 Task: Enable automatically detect markdown from preferences.
Action: Mouse moved to (192, 67)
Screenshot: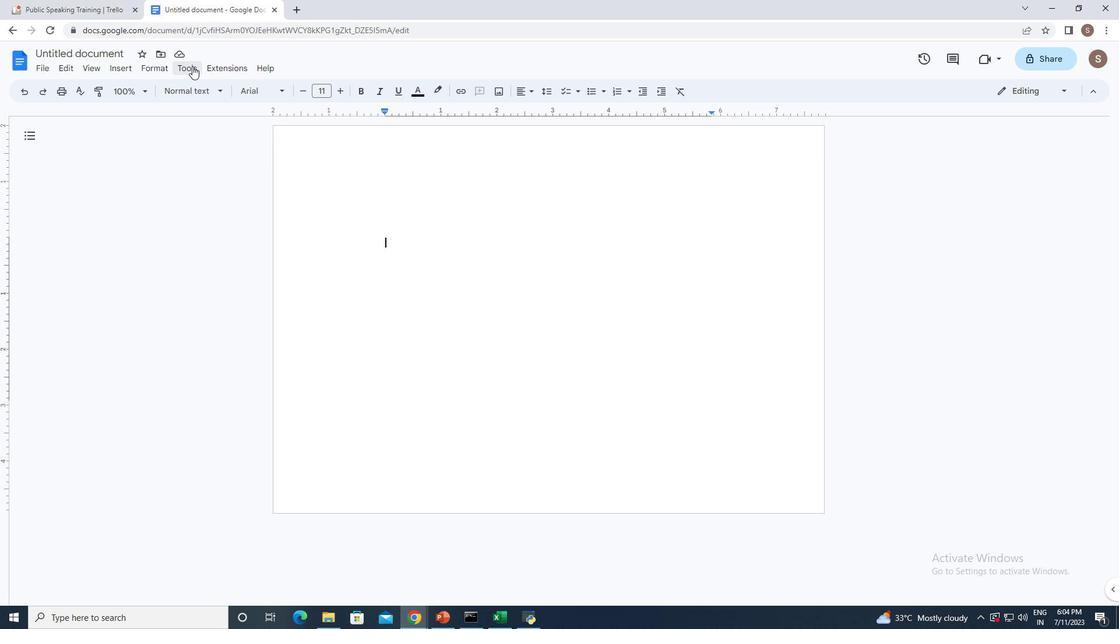 
Action: Mouse pressed left at (192, 67)
Screenshot: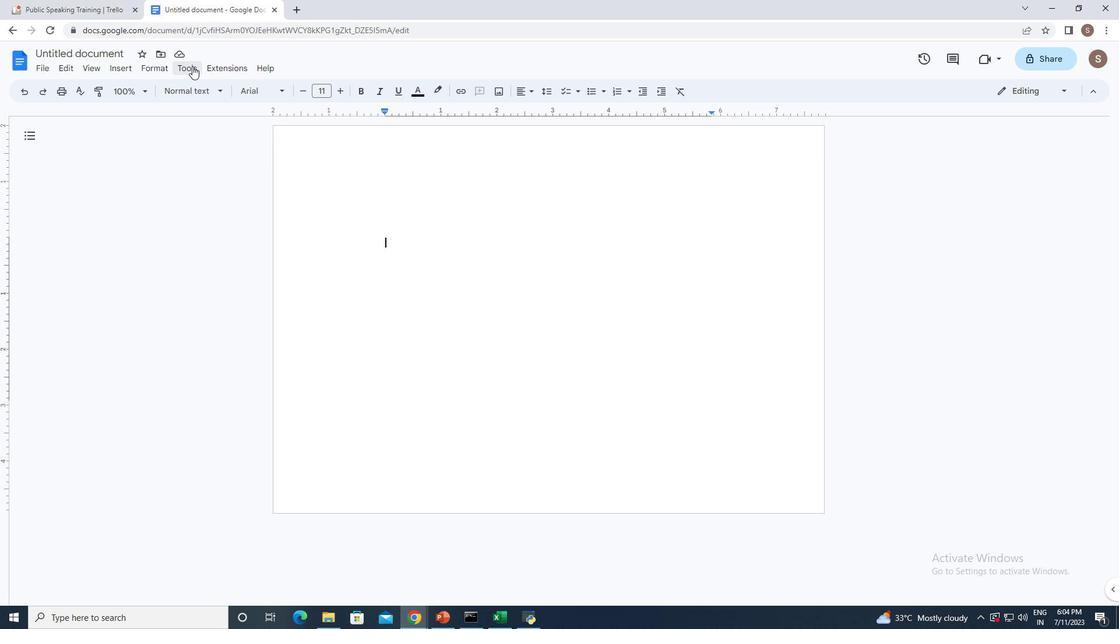 
Action: Mouse moved to (225, 348)
Screenshot: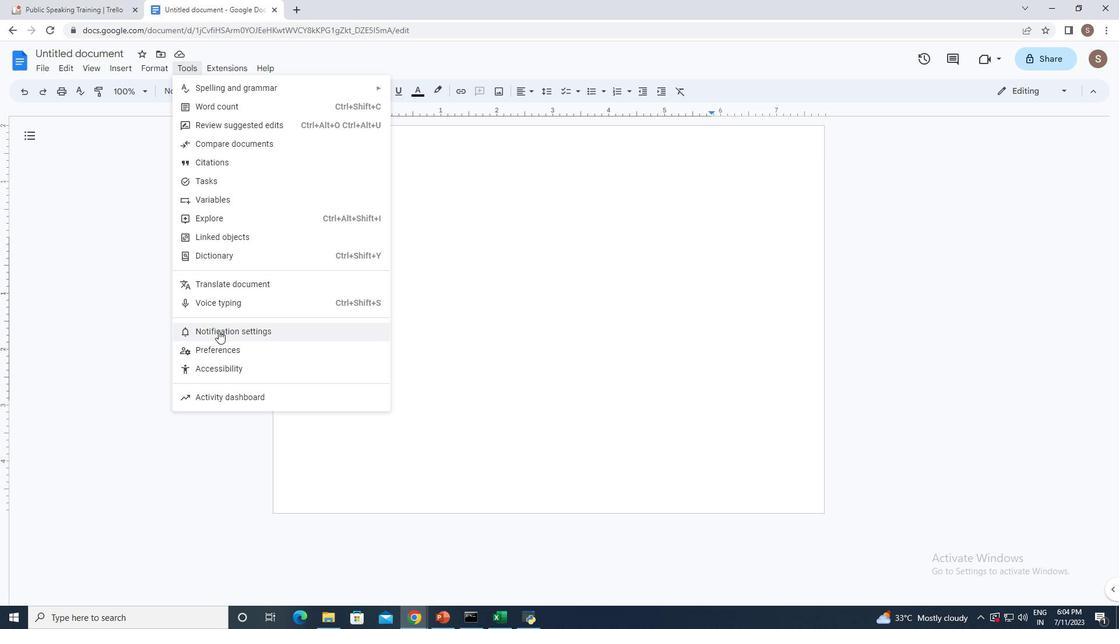 
Action: Mouse pressed left at (225, 348)
Screenshot: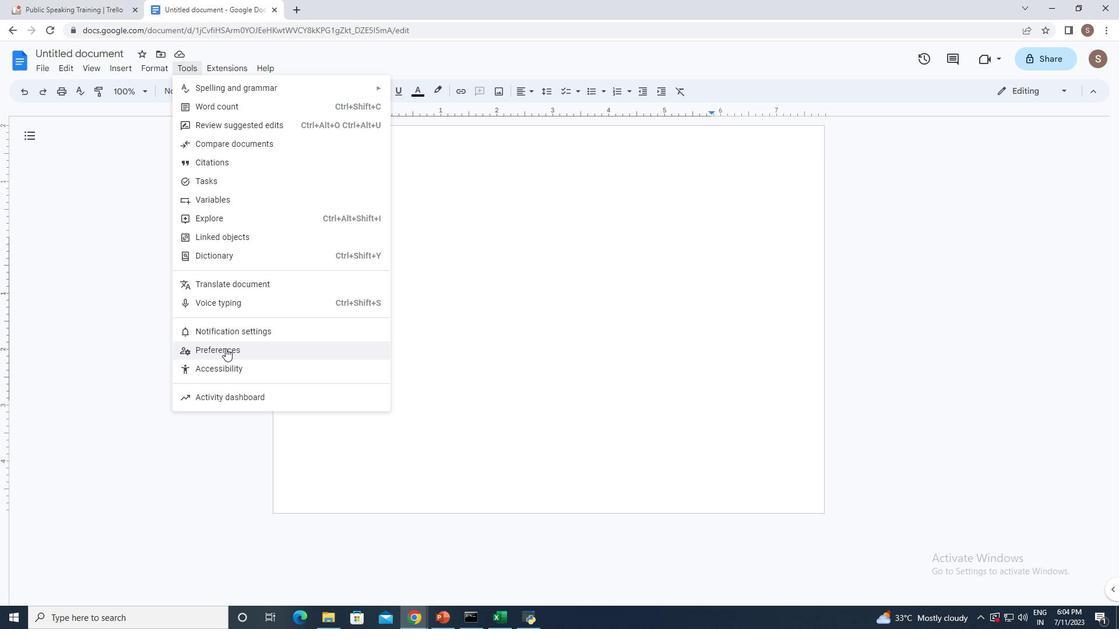 
Action: Mouse moved to (415, 334)
Screenshot: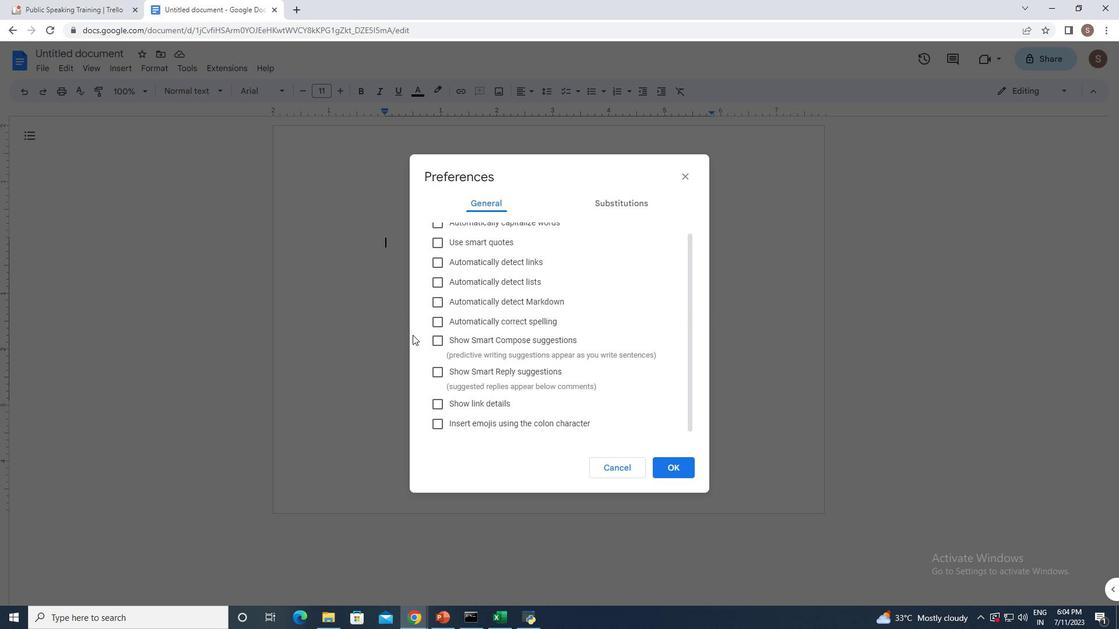 
Action: Mouse scrolled (415, 334) with delta (0, 0)
Screenshot: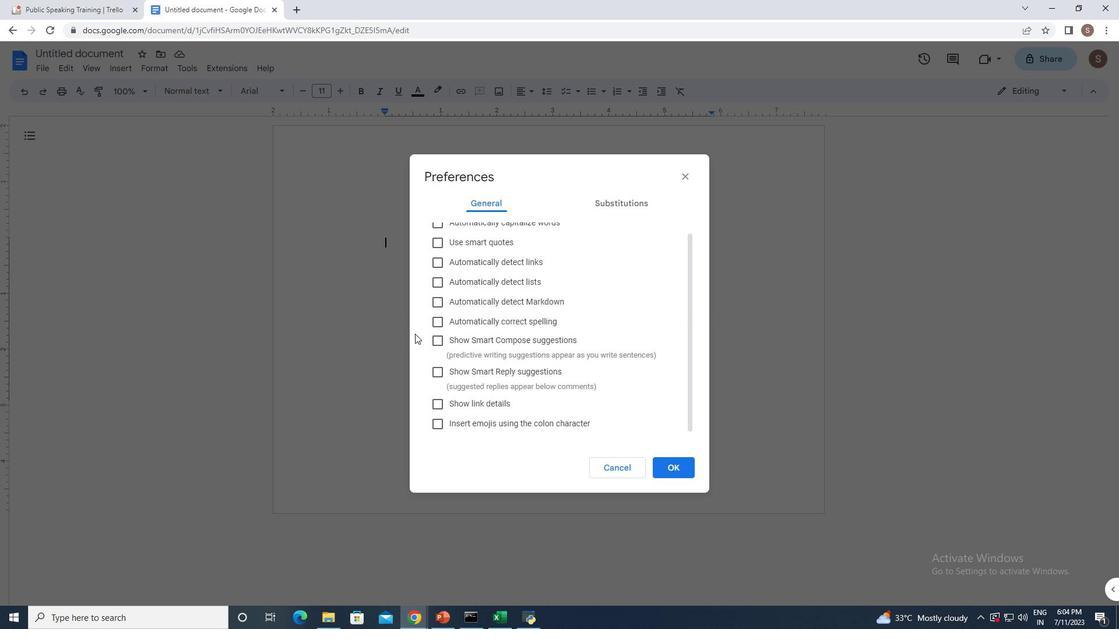 
Action: Mouse scrolled (415, 334) with delta (0, 0)
Screenshot: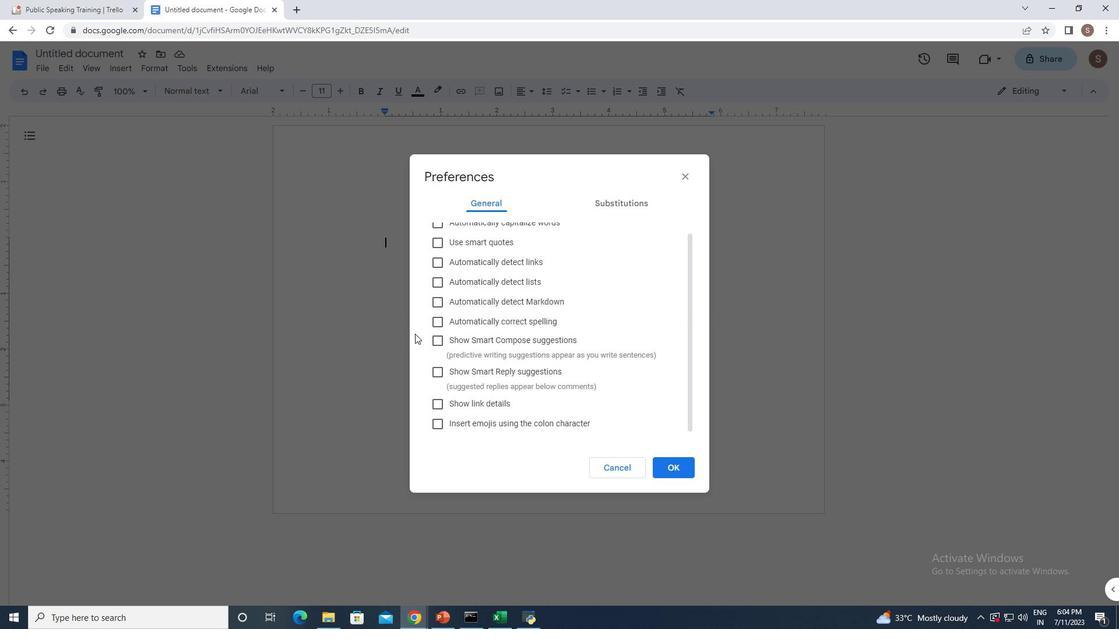 
Action: Mouse moved to (486, 298)
Screenshot: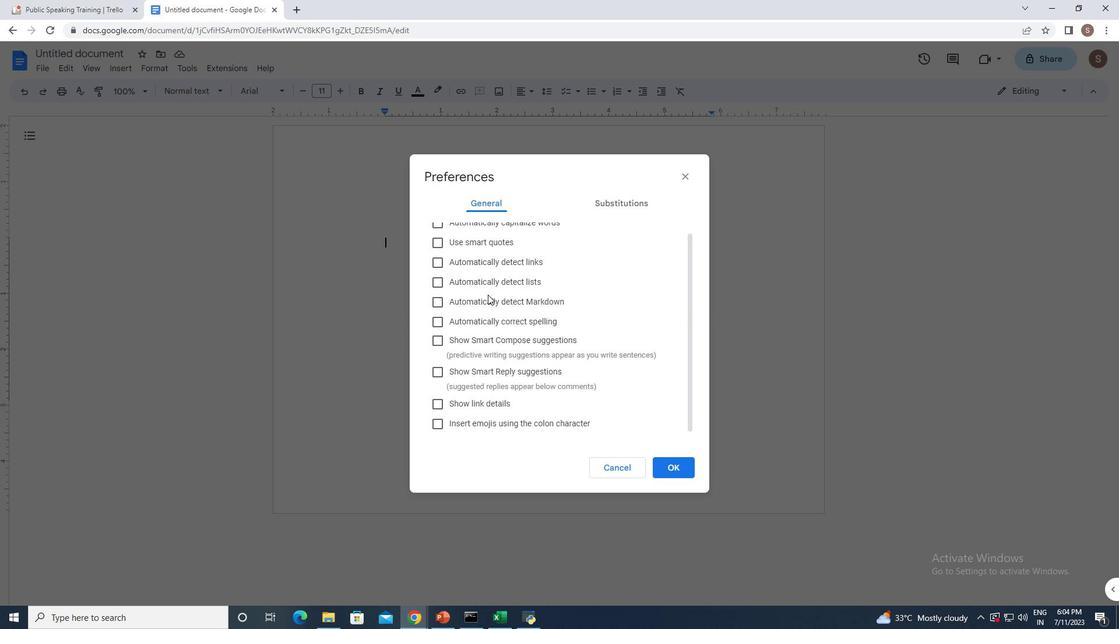 
Action: Mouse pressed left at (486, 298)
Screenshot: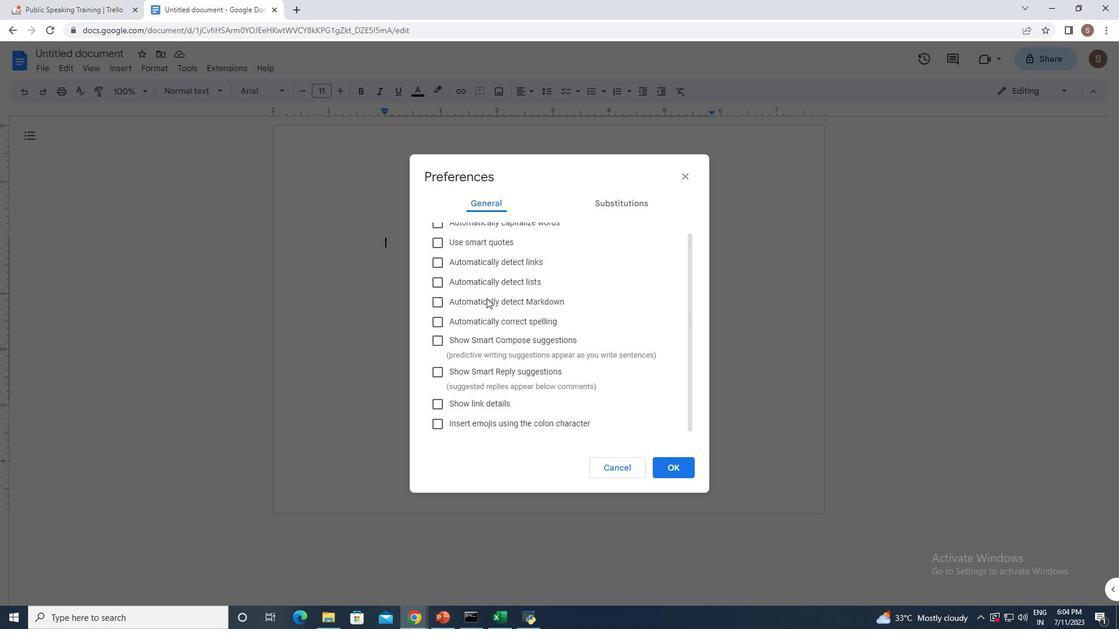 
Action: Mouse moved to (666, 466)
Screenshot: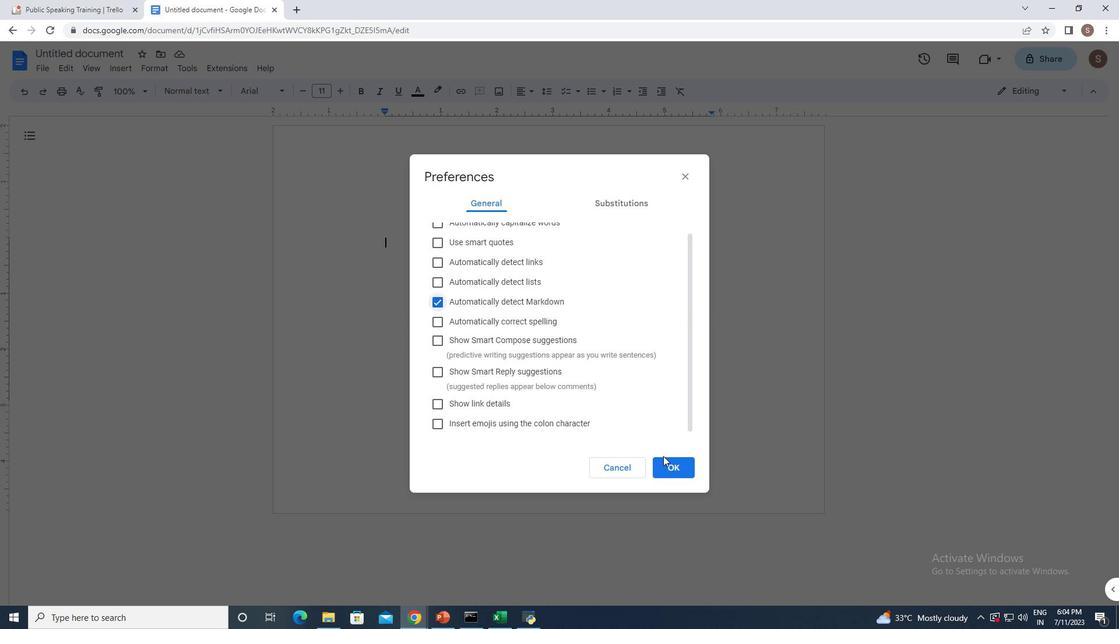
Action: Mouse pressed left at (666, 466)
Screenshot: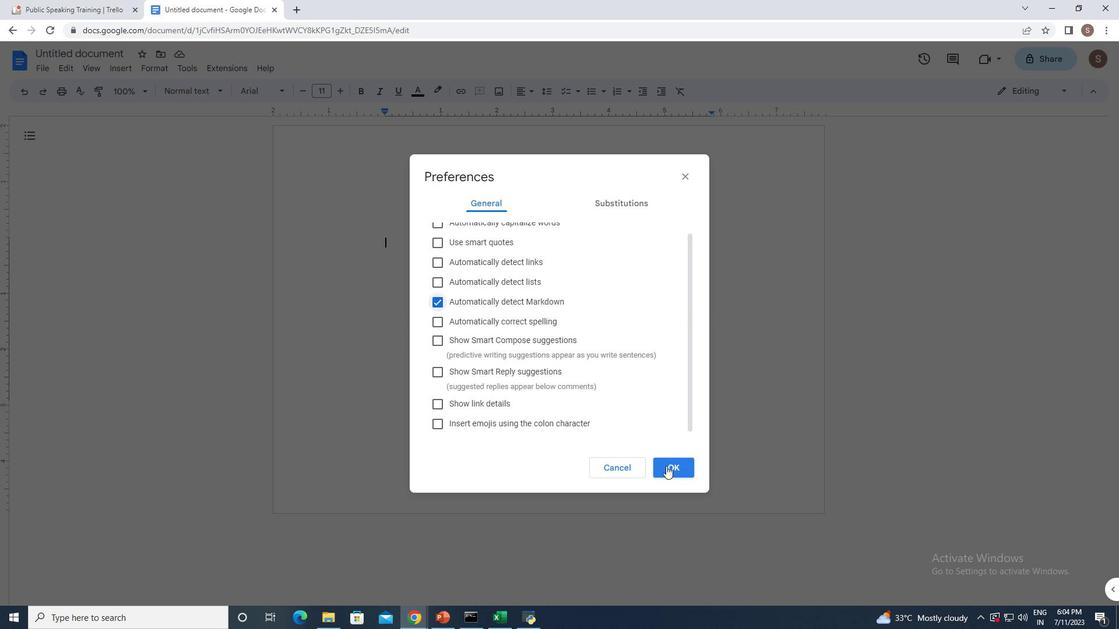 
